 Task: Create a blank project AgileForge with privacy Public and default view as List and in the team Taskers . Create three sections in the project as To-Do, Doing and Done
Action: Mouse moved to (91, 66)
Screenshot: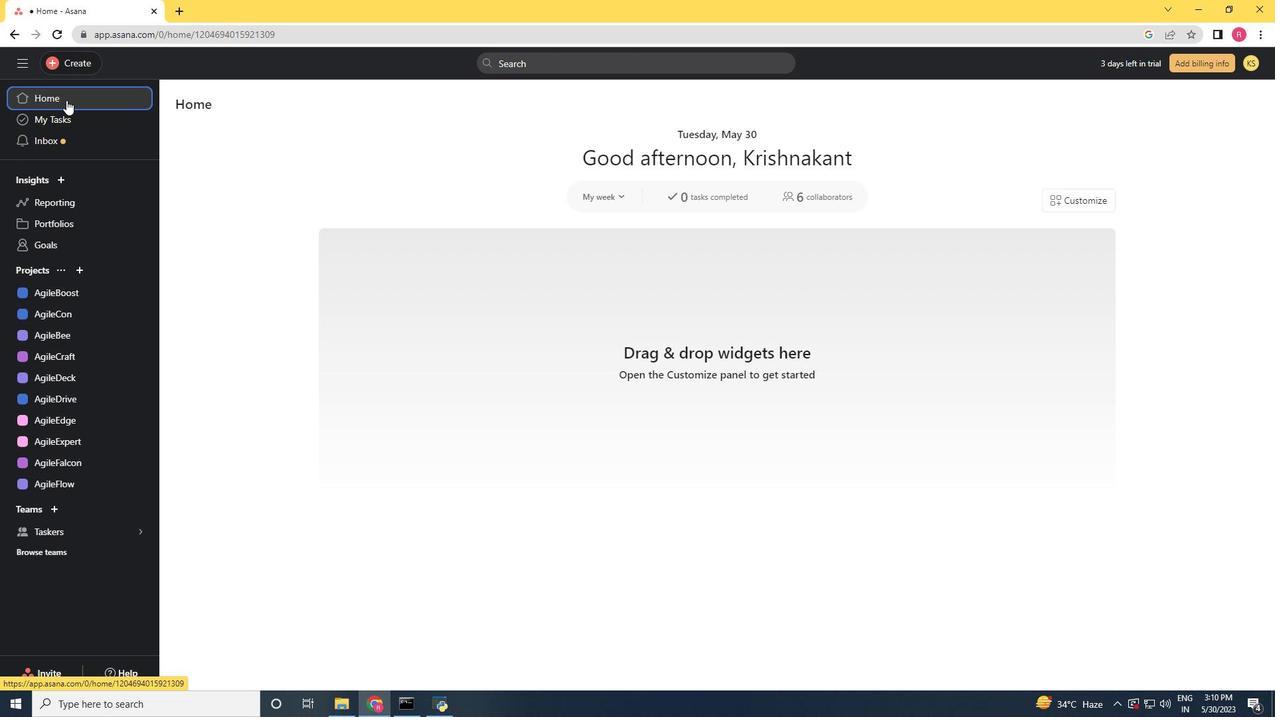 
Action: Mouse pressed left at (91, 66)
Screenshot: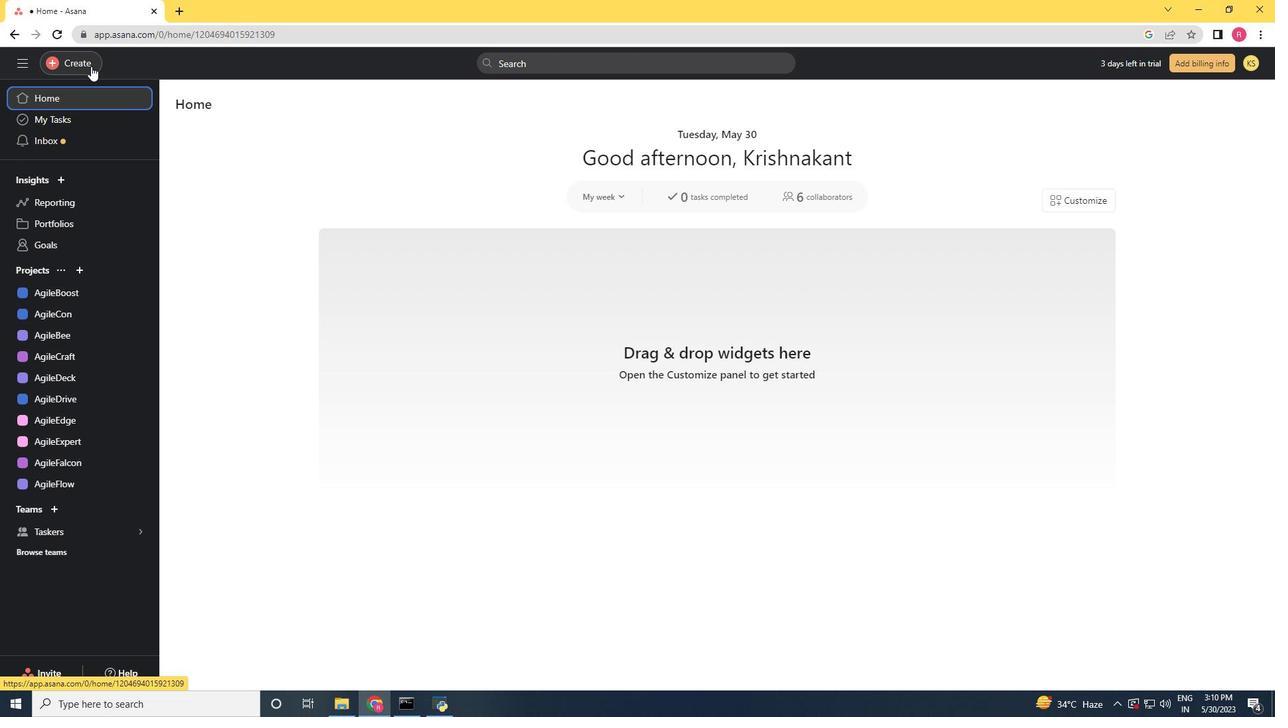 
Action: Mouse moved to (140, 85)
Screenshot: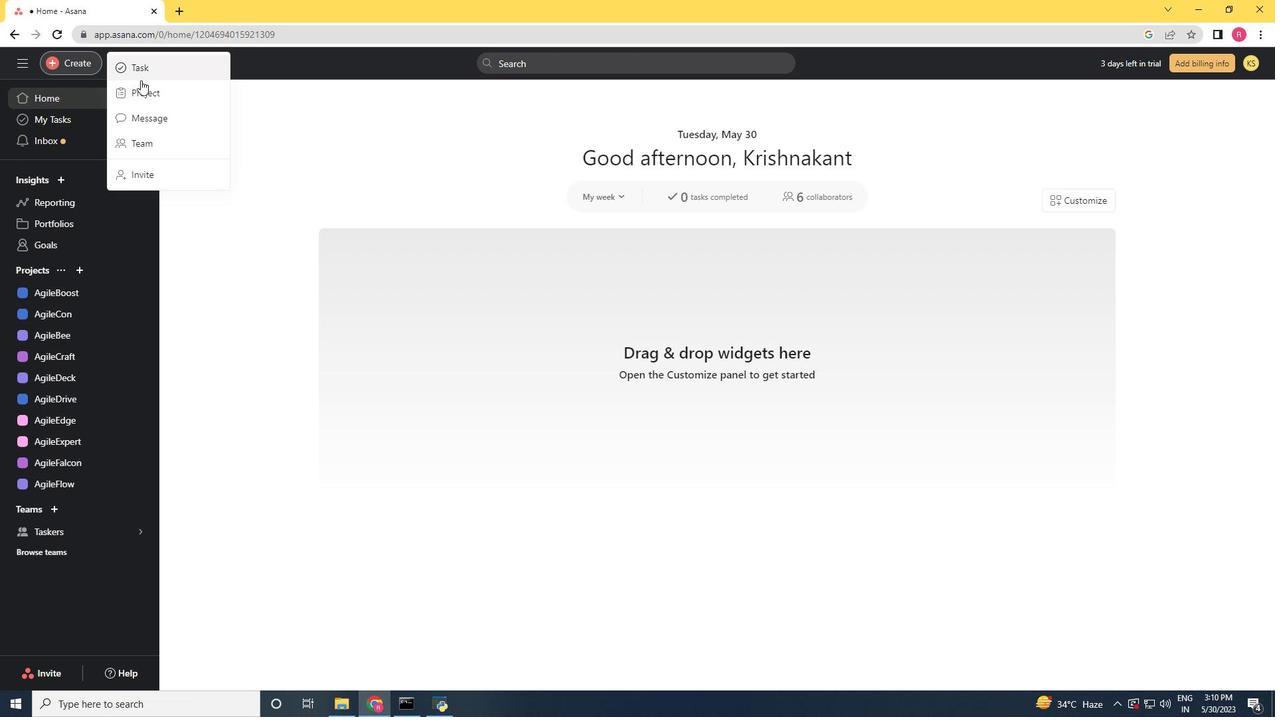 
Action: Mouse pressed left at (140, 85)
Screenshot: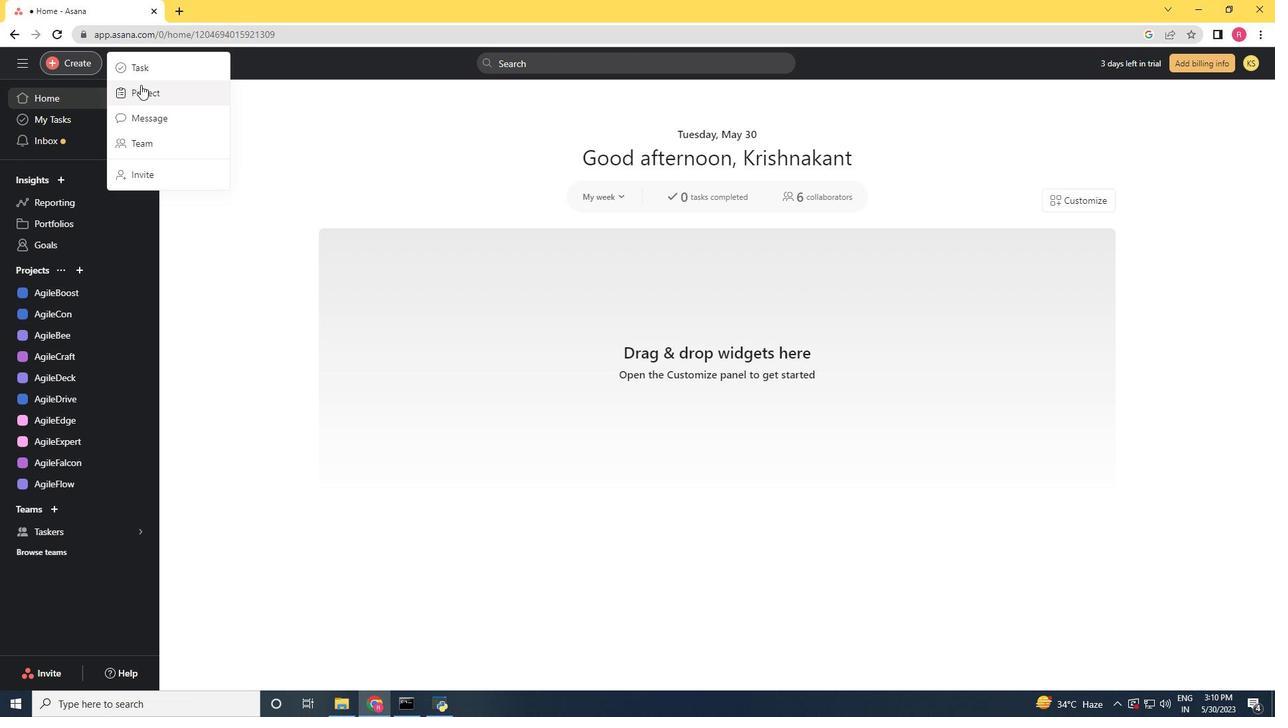 
Action: Mouse moved to (518, 360)
Screenshot: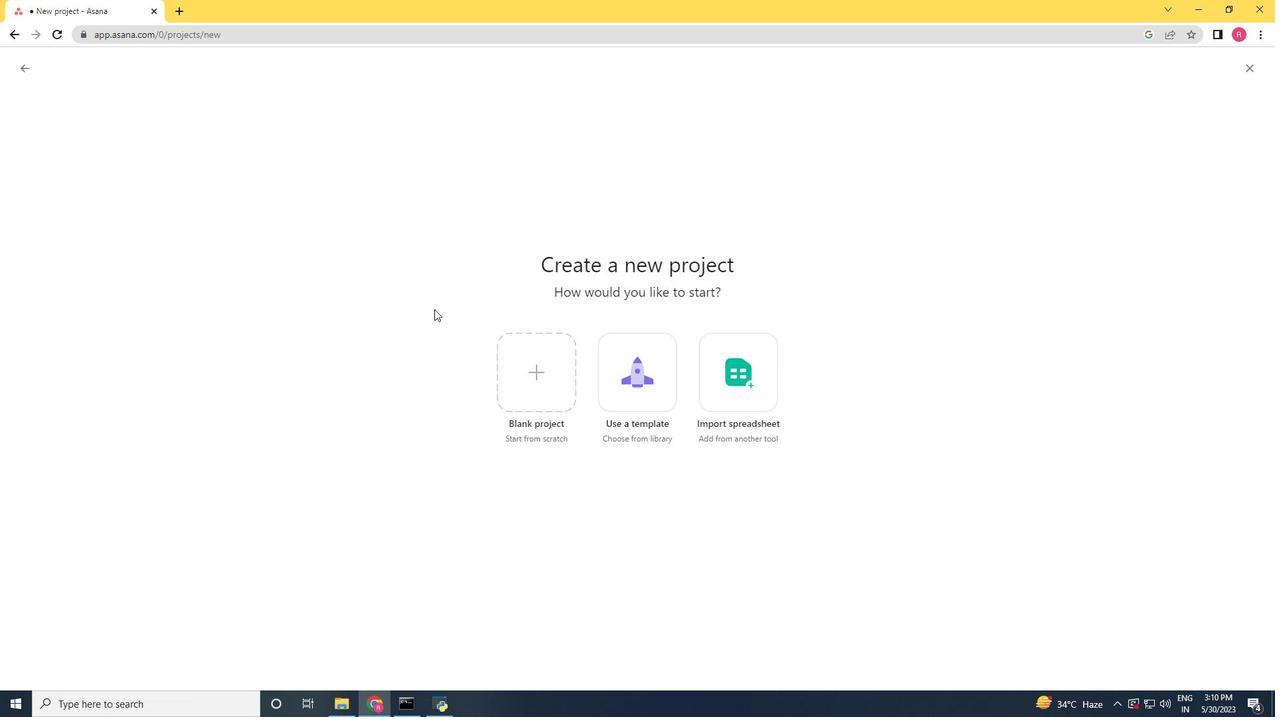 
Action: Mouse pressed left at (518, 360)
Screenshot: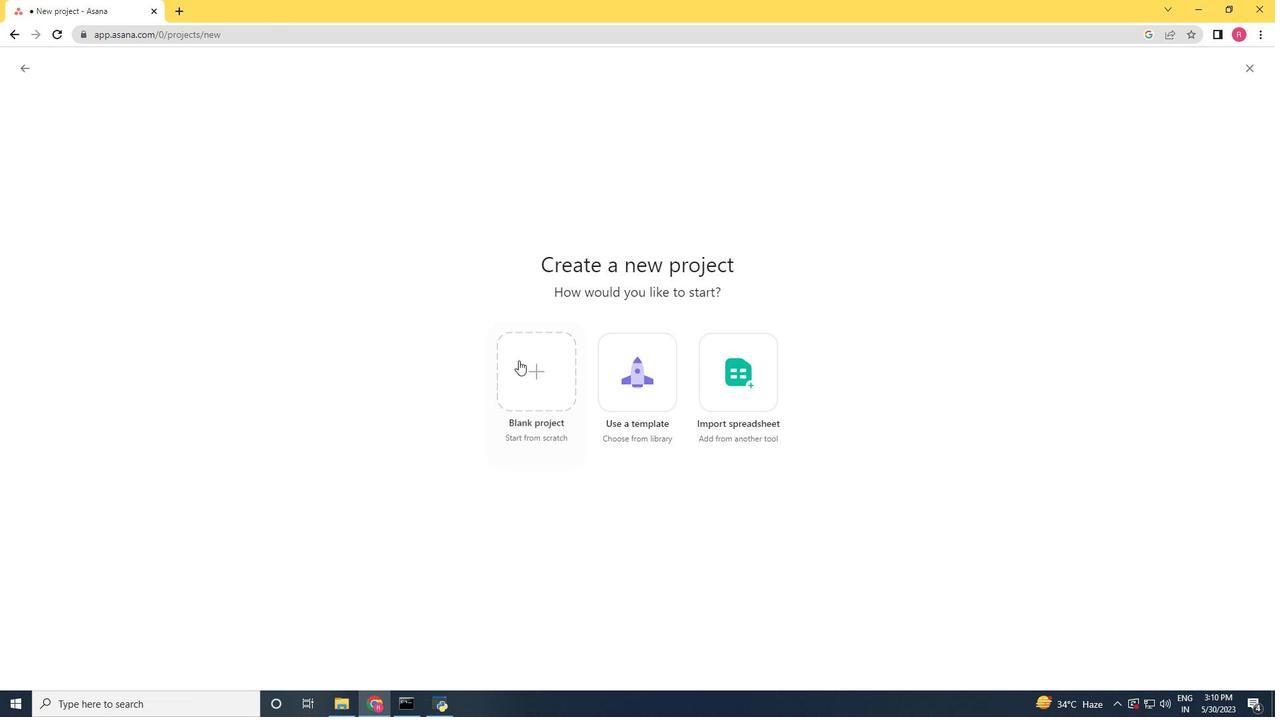 
Action: Mouse moved to (706, 115)
Screenshot: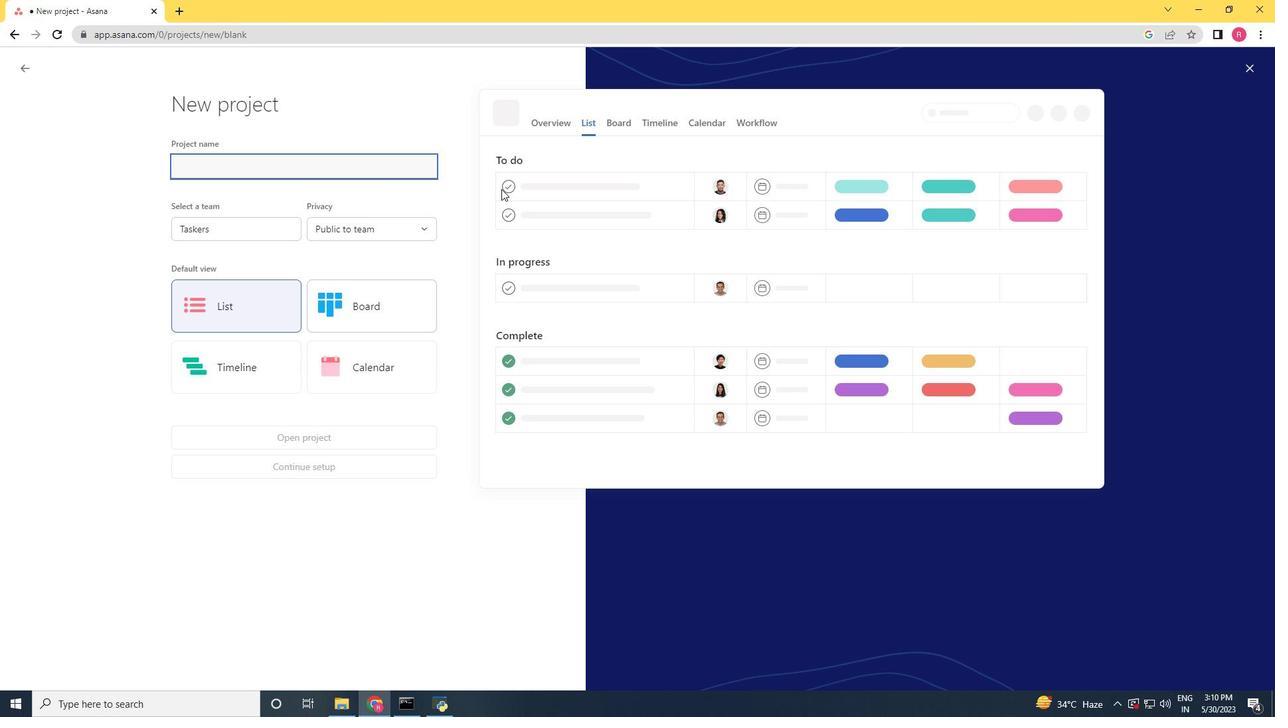 
Action: Key pressed <Key.shift>Agile<Key.shift><Key.shift><Key.shift><Key.shift><Key.shift><Key.shift><Key.shift><Key.shift><Key.shift><Key.shift><Key.shift><Key.shift><Key.shift><Key.shift><Key.shift><Key.shift><Key.shift><Key.shift><Key.shift><Key.shift><Key.shift><Key.shift><Key.shift><Key.shift><Key.shift><Key.shift><Key.shift><Key.shift><Key.shift><Key.shift><Key.shift><Key.shift><Key.shift><Key.shift><Key.shift><Key.shift>Forge
Screenshot: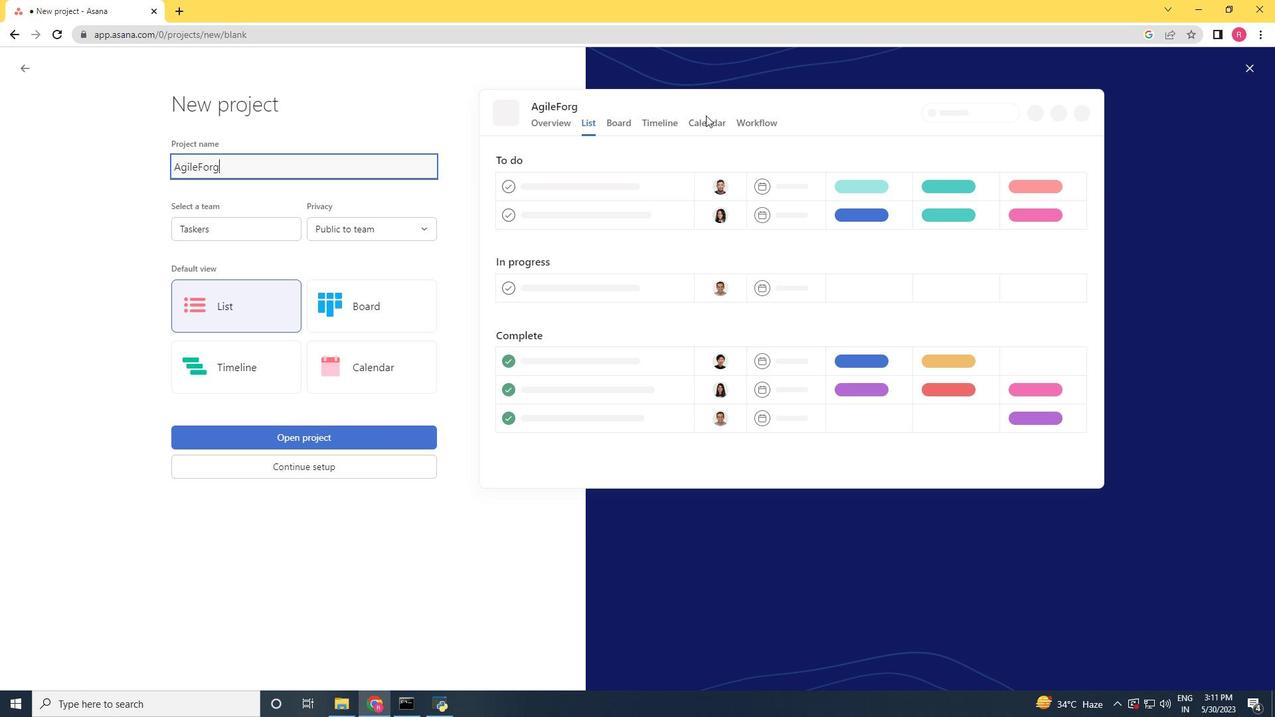 
Action: Mouse moved to (405, 223)
Screenshot: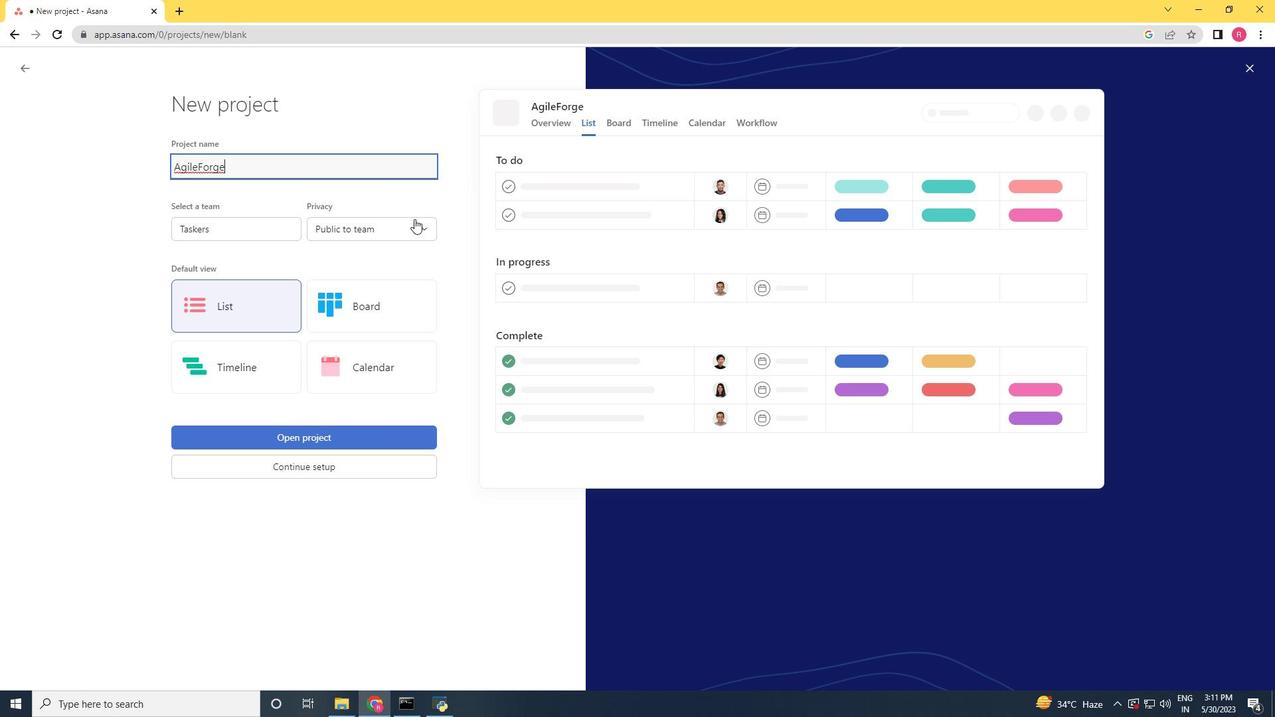 
Action: Mouse pressed left at (405, 223)
Screenshot: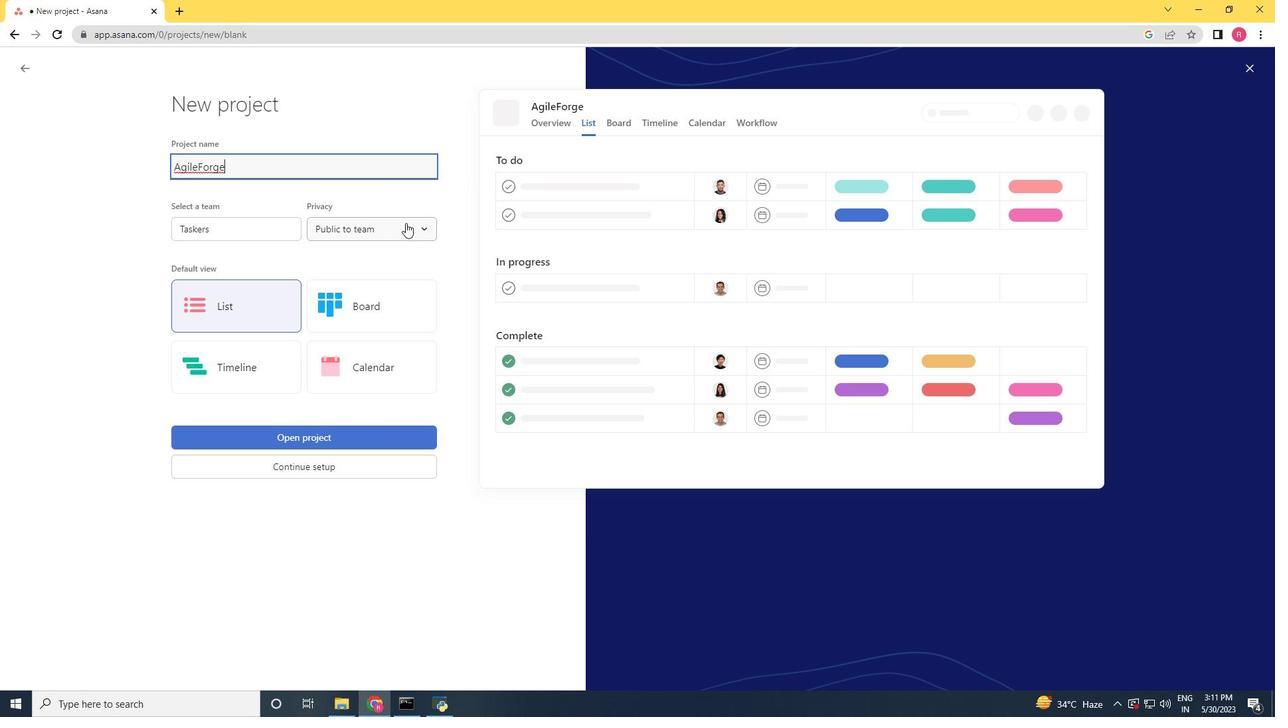 
Action: Mouse moved to (374, 252)
Screenshot: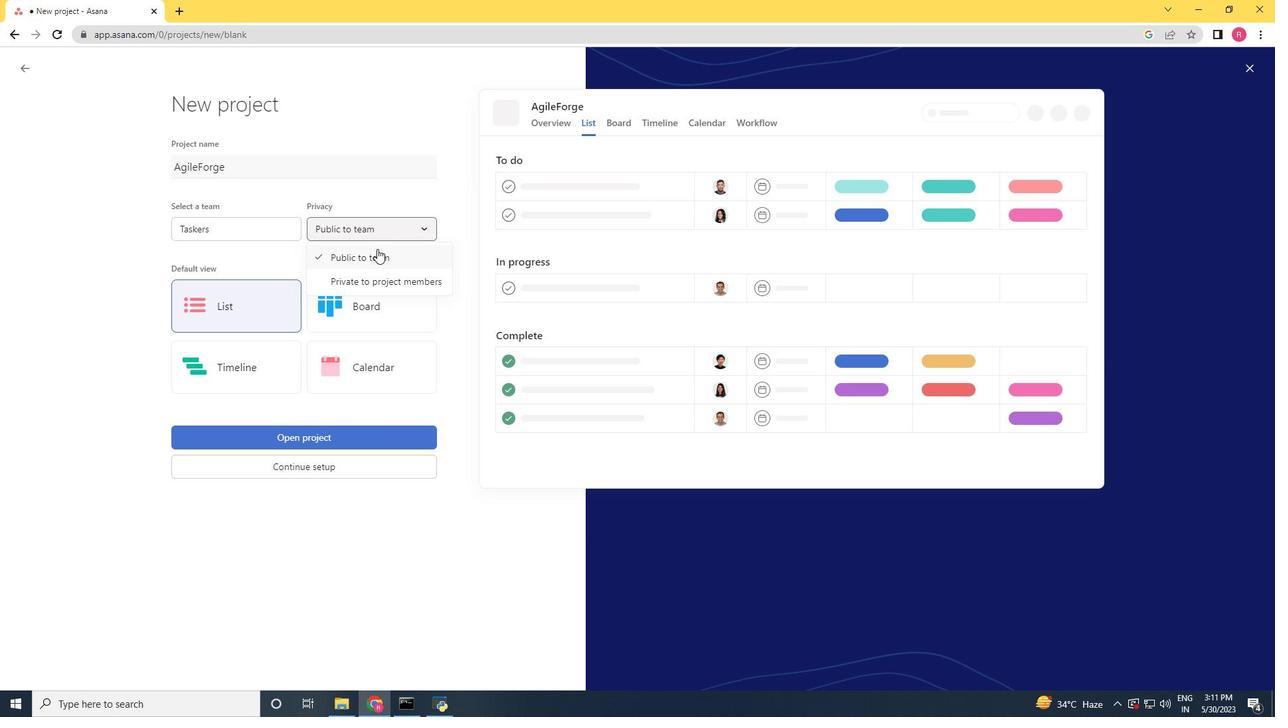 
Action: Mouse pressed left at (374, 252)
Screenshot: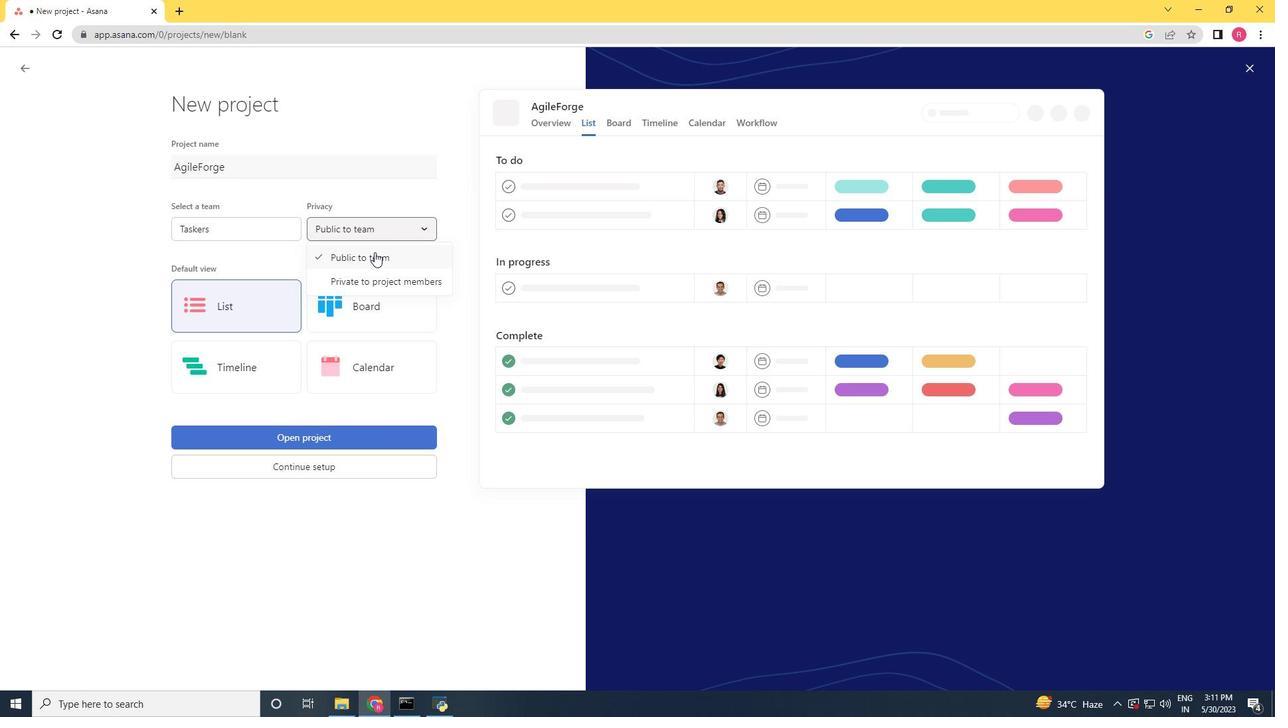 
Action: Mouse moved to (261, 302)
Screenshot: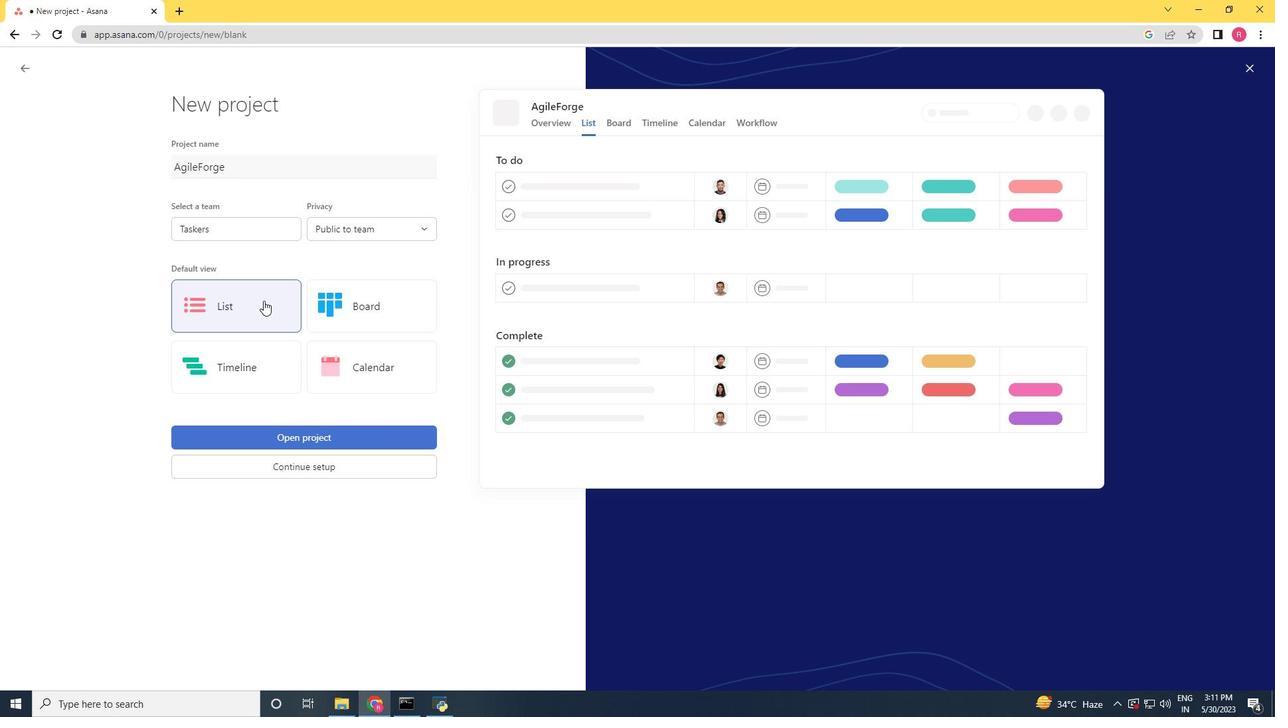 
Action: Mouse pressed left at (261, 302)
Screenshot: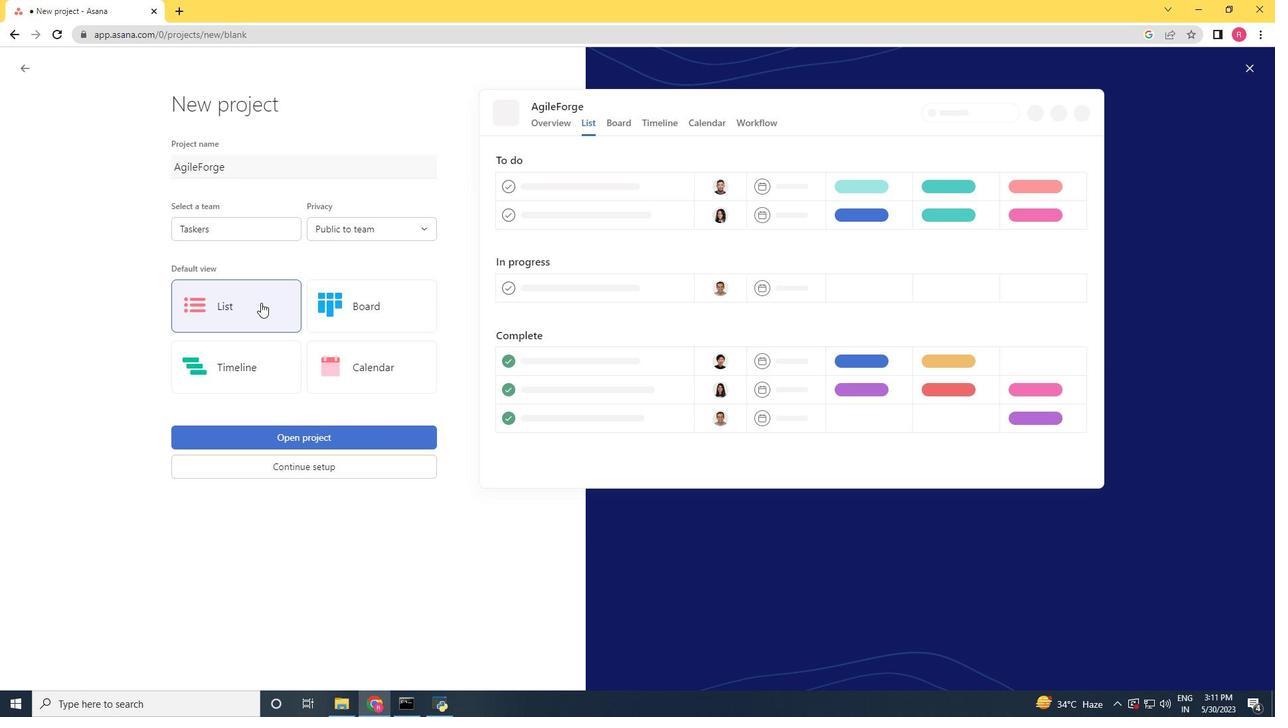 
Action: Mouse moved to (257, 232)
Screenshot: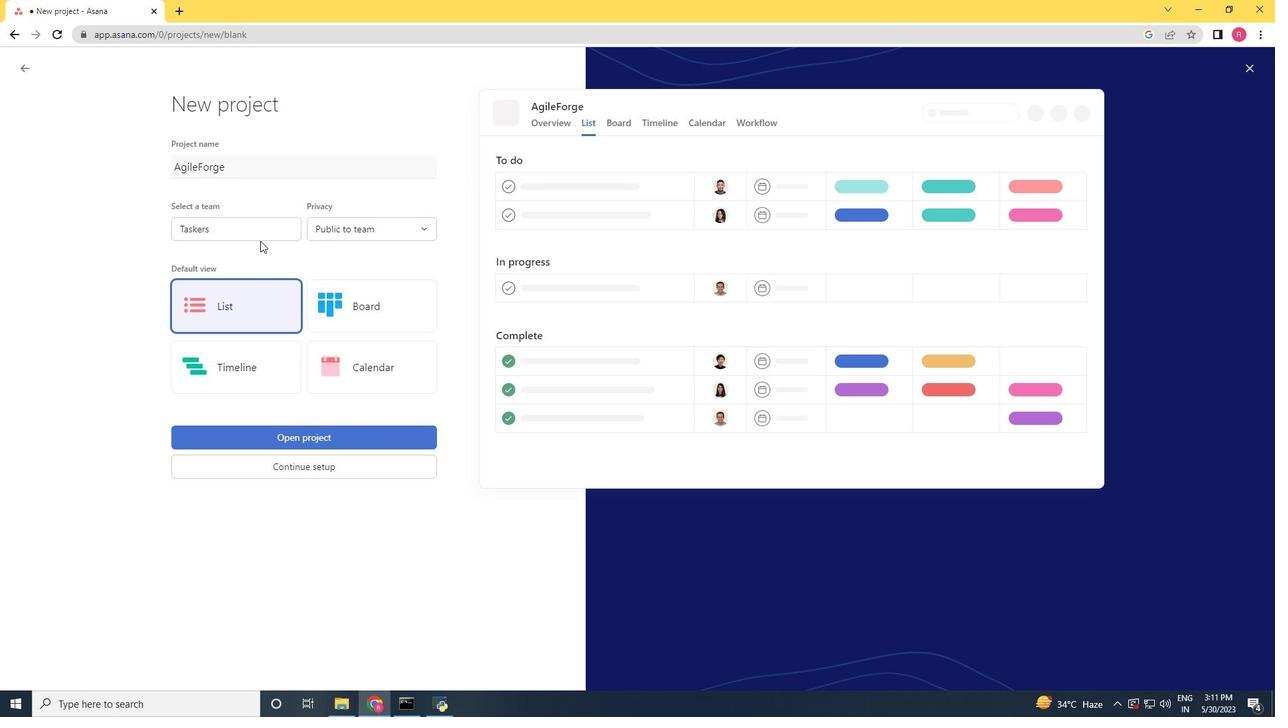 
Action: Mouse pressed left at (257, 232)
Screenshot: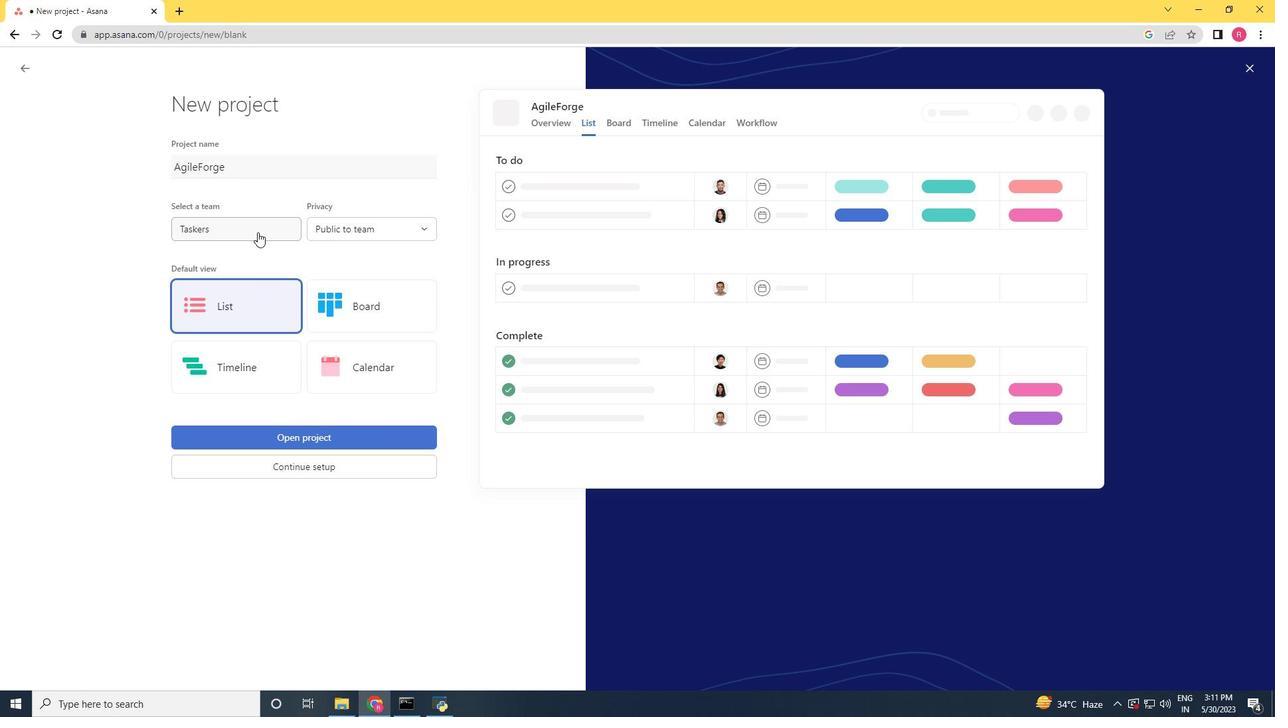 
Action: Mouse moved to (227, 245)
Screenshot: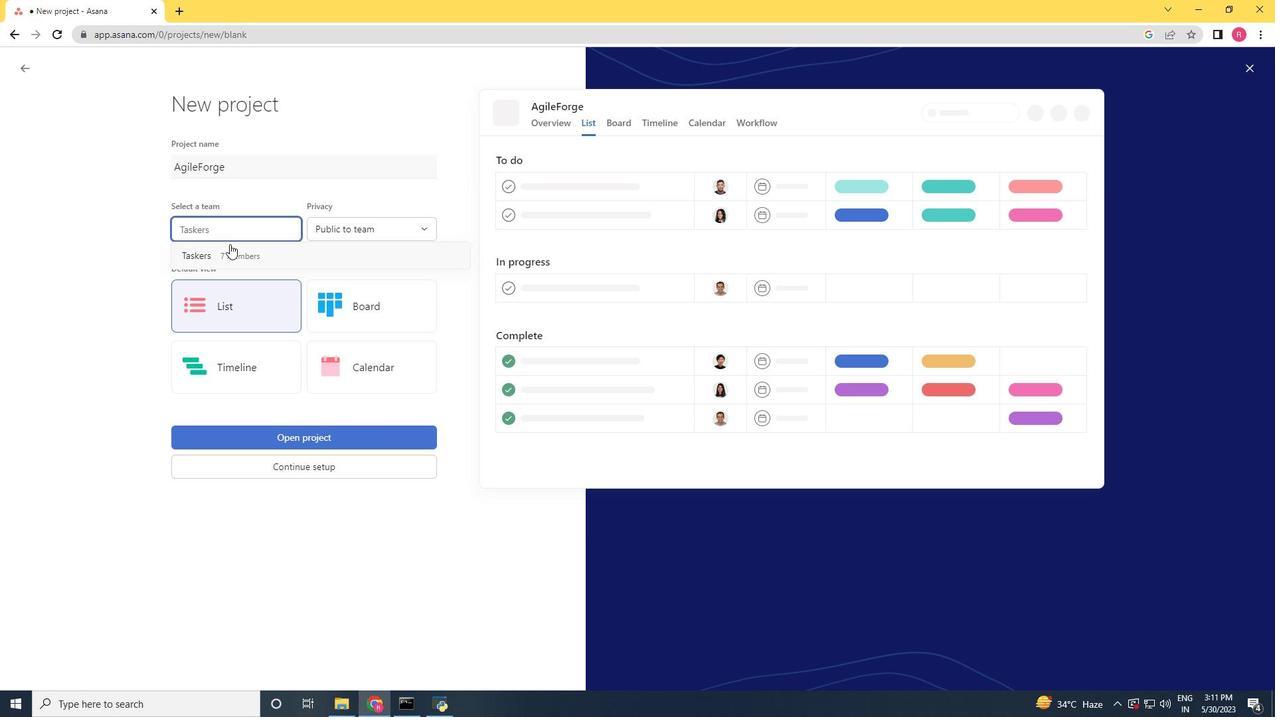 
Action: Mouse pressed left at (227, 245)
Screenshot: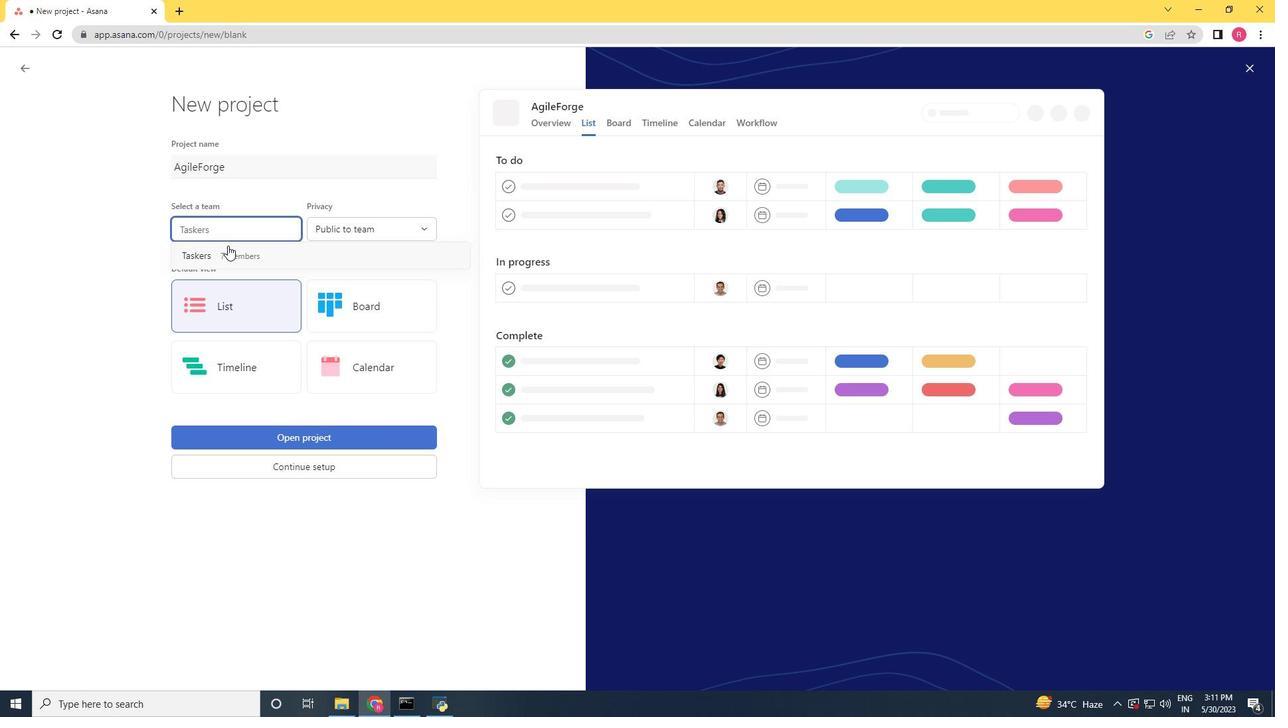 
Action: Mouse moved to (290, 432)
Screenshot: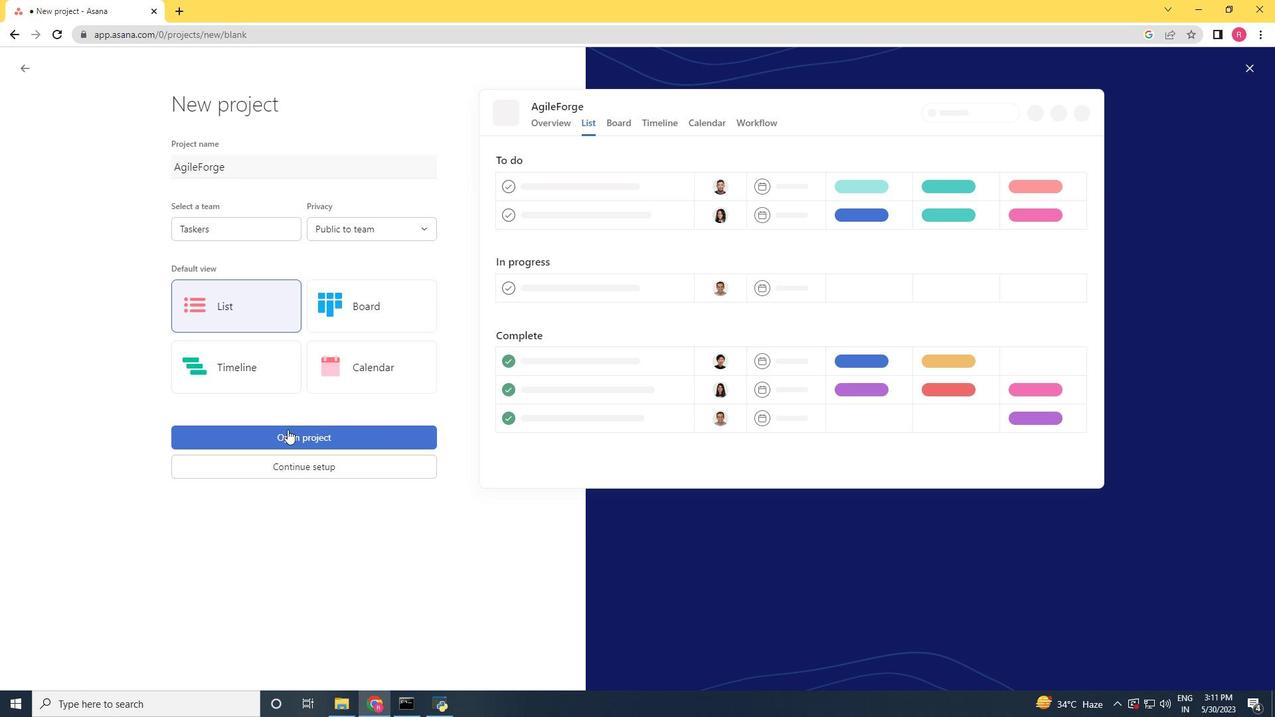 
Action: Mouse pressed left at (290, 432)
Screenshot: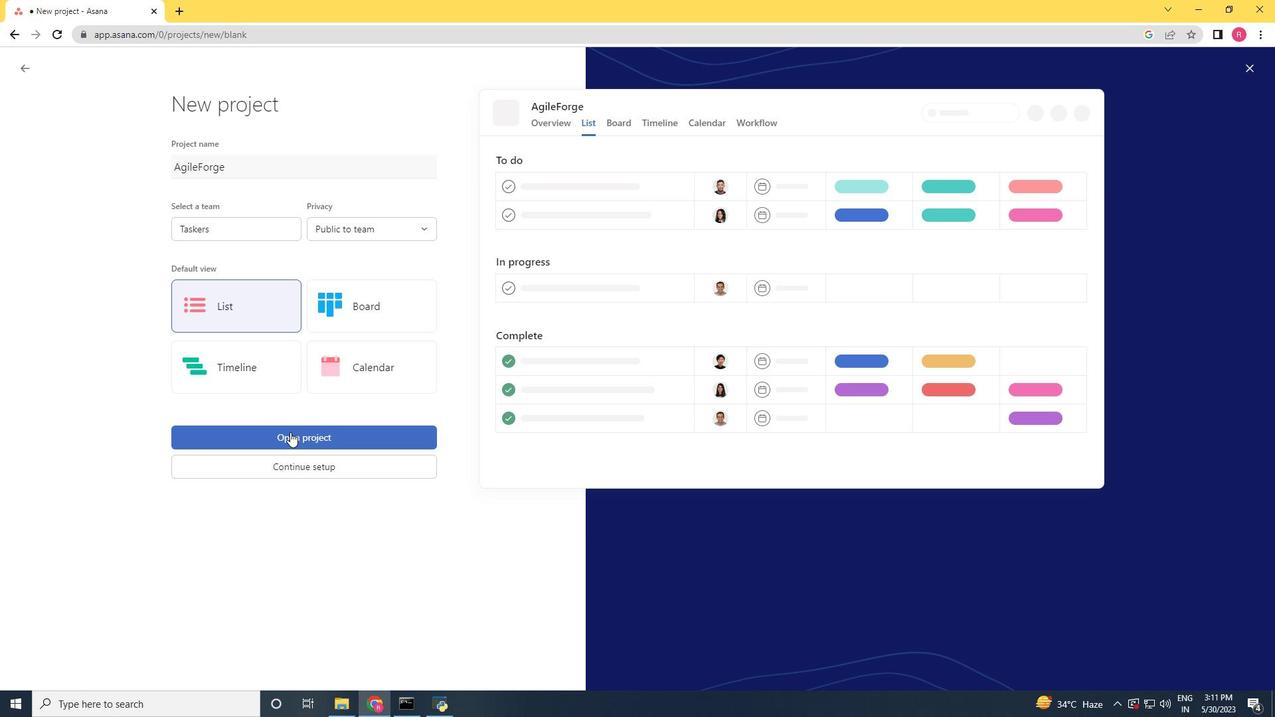 
Action: Mouse moved to (239, 291)
Screenshot: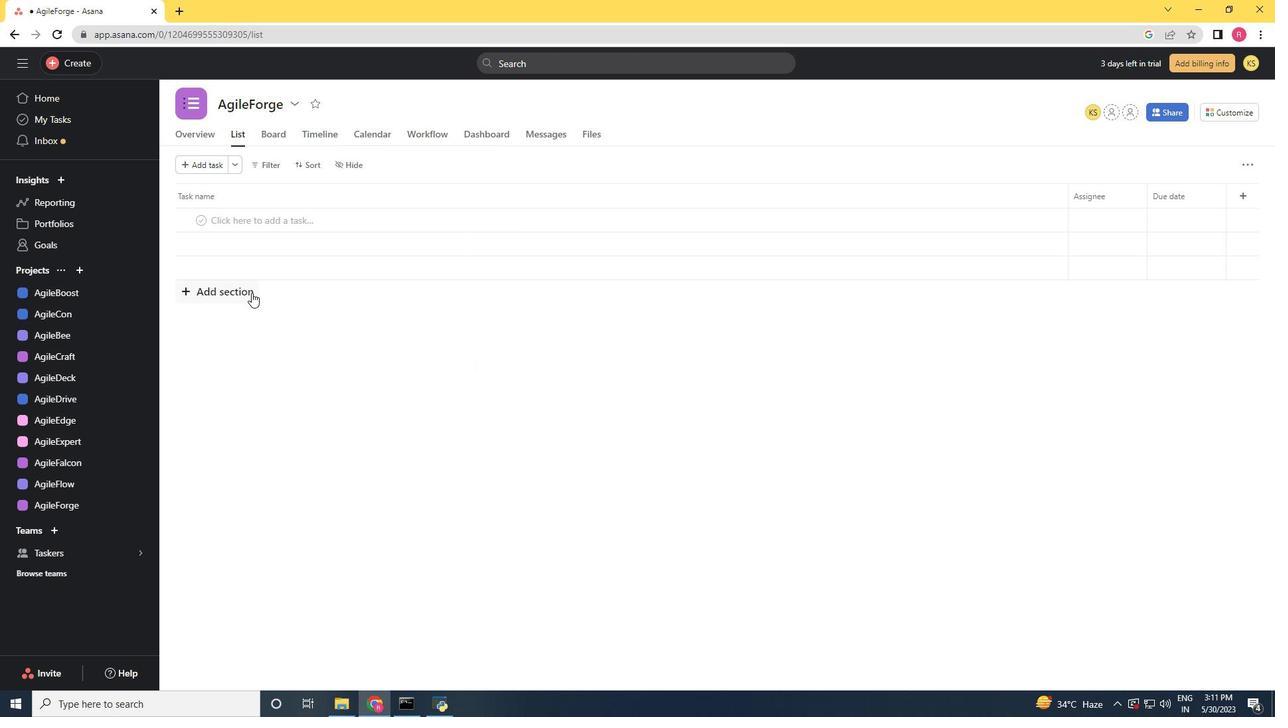 
Action: Mouse pressed left at (239, 291)
Screenshot: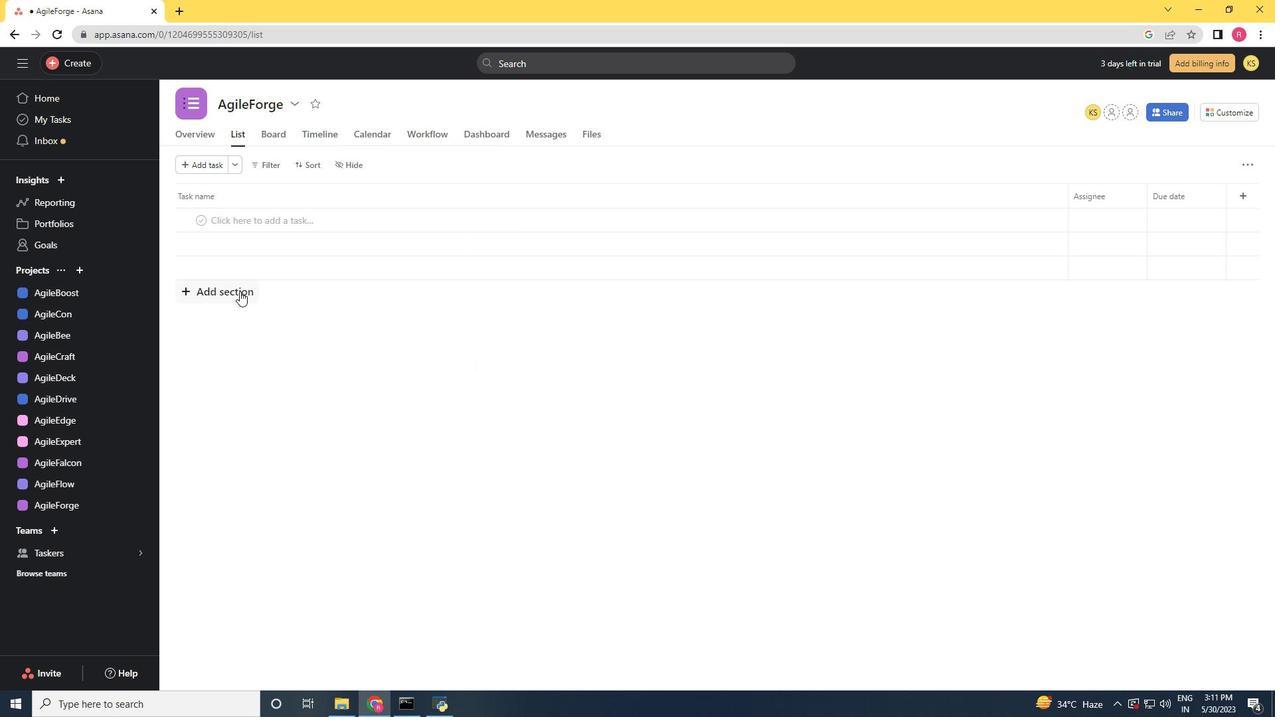 
Action: Key pressed <Key.shift><Key.shift><Key.shift><Key.shift><Key.shift><Key.shift>To-<Key.shift>Do<Key.enter>
Screenshot: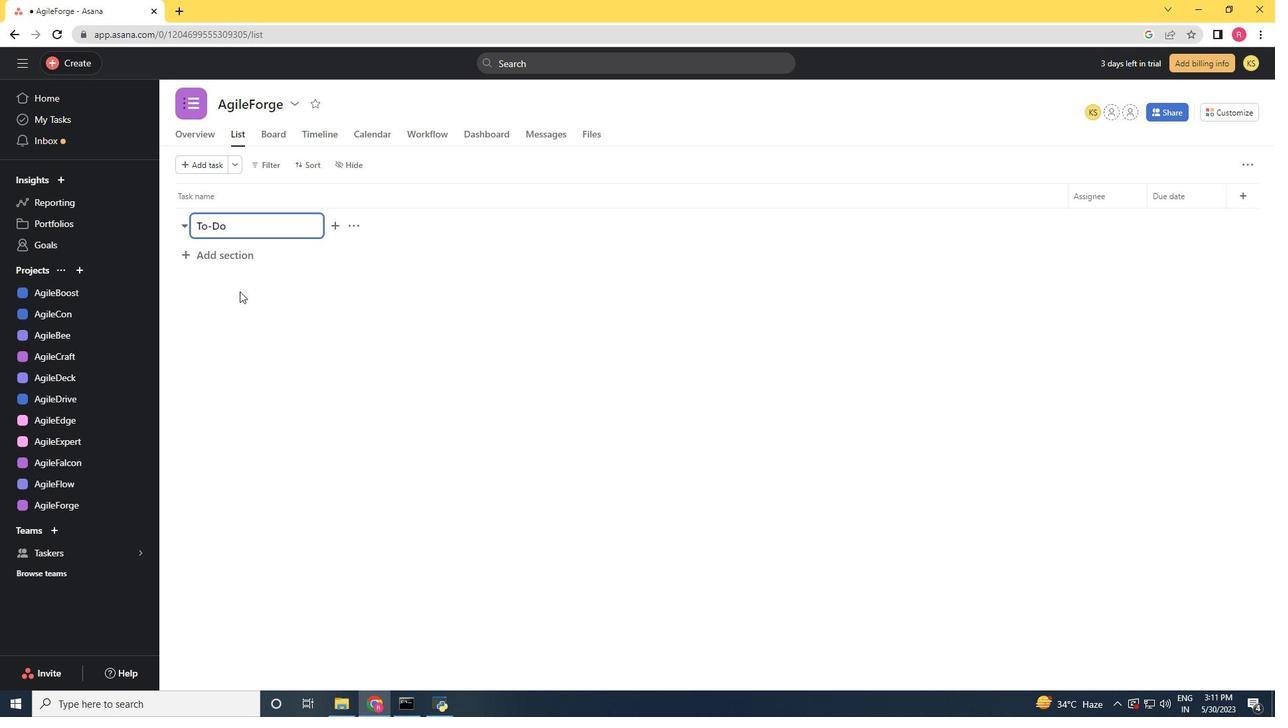 
Action: Mouse moved to (213, 304)
Screenshot: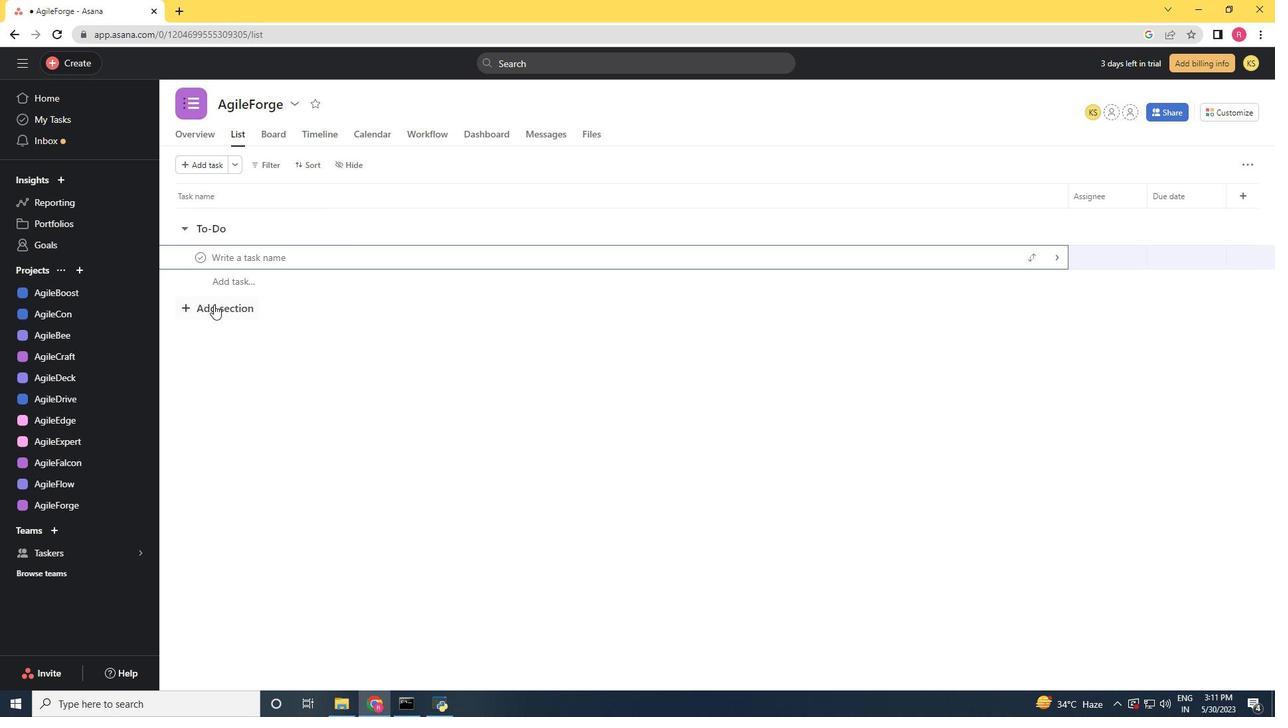
Action: Mouse pressed left at (213, 304)
Screenshot: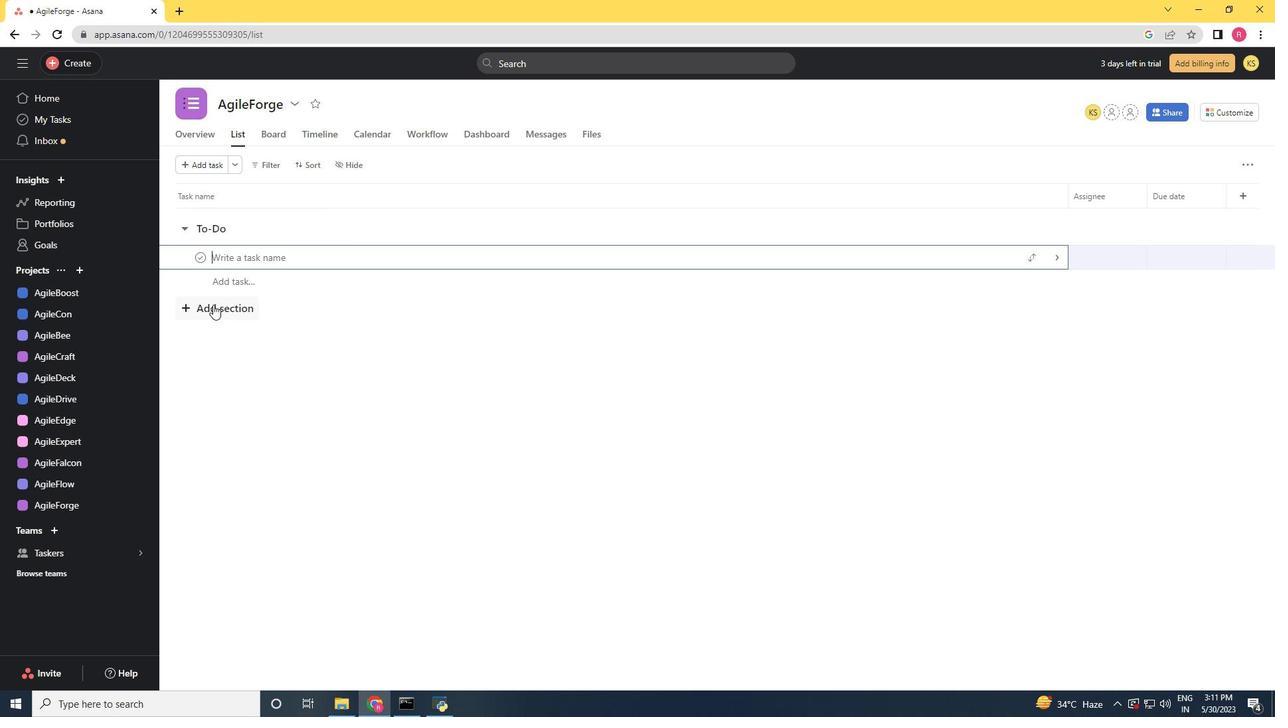 
Action: Mouse moved to (211, 257)
Screenshot: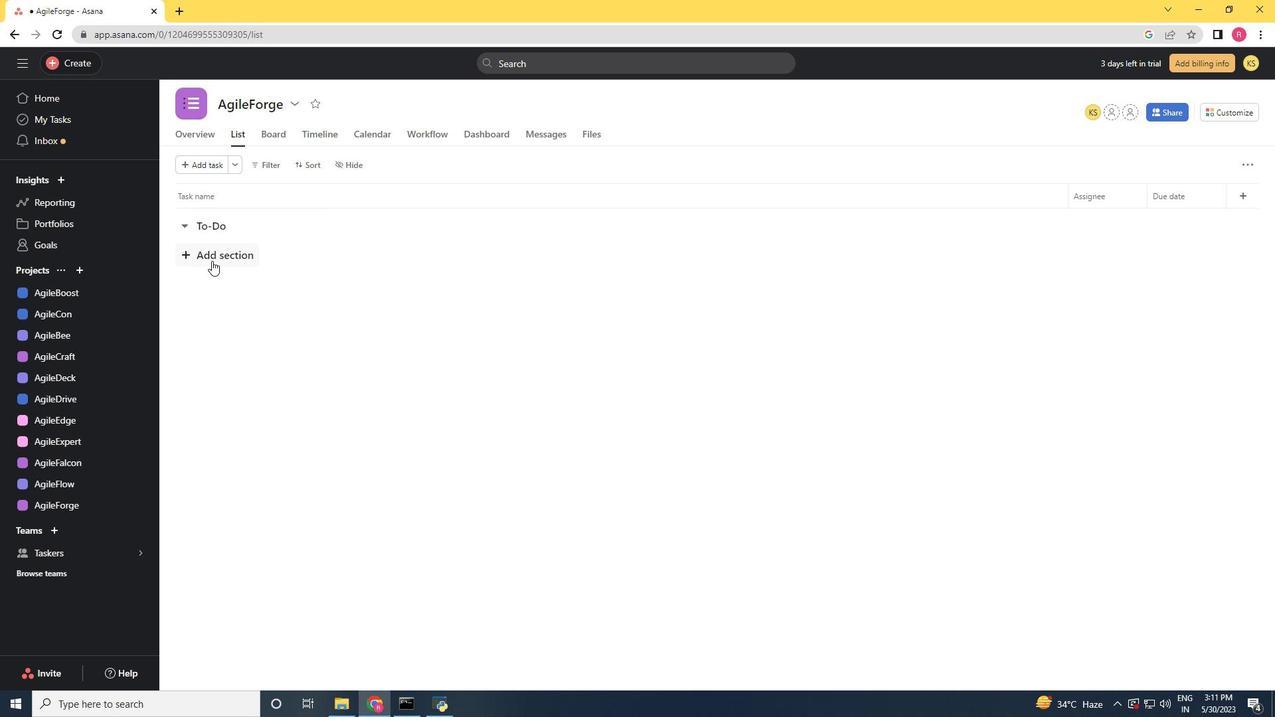
Action: Mouse pressed left at (211, 257)
Screenshot: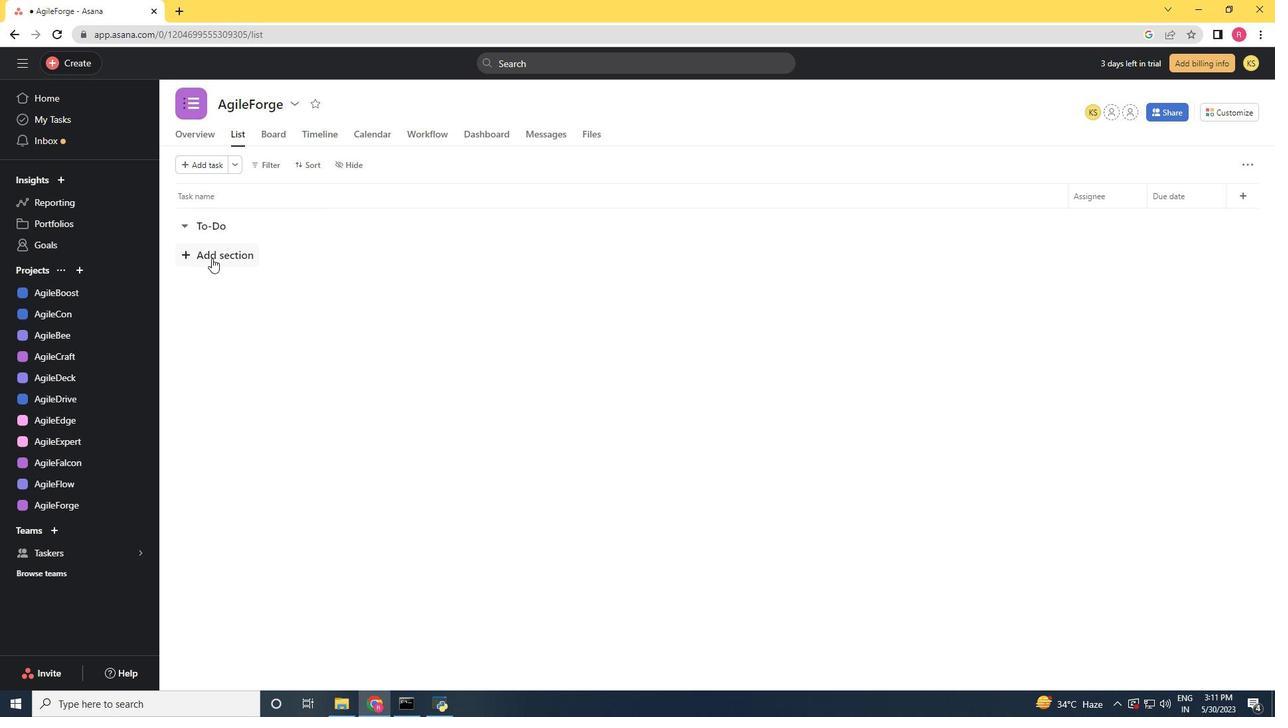 
Action: Key pressed <Key.shift><Key.shift><Key.shift><Key.shift><Key.shift><Key.shift><Key.shift><Key.shift><Key.shift>Doing<Key.enter>
Screenshot: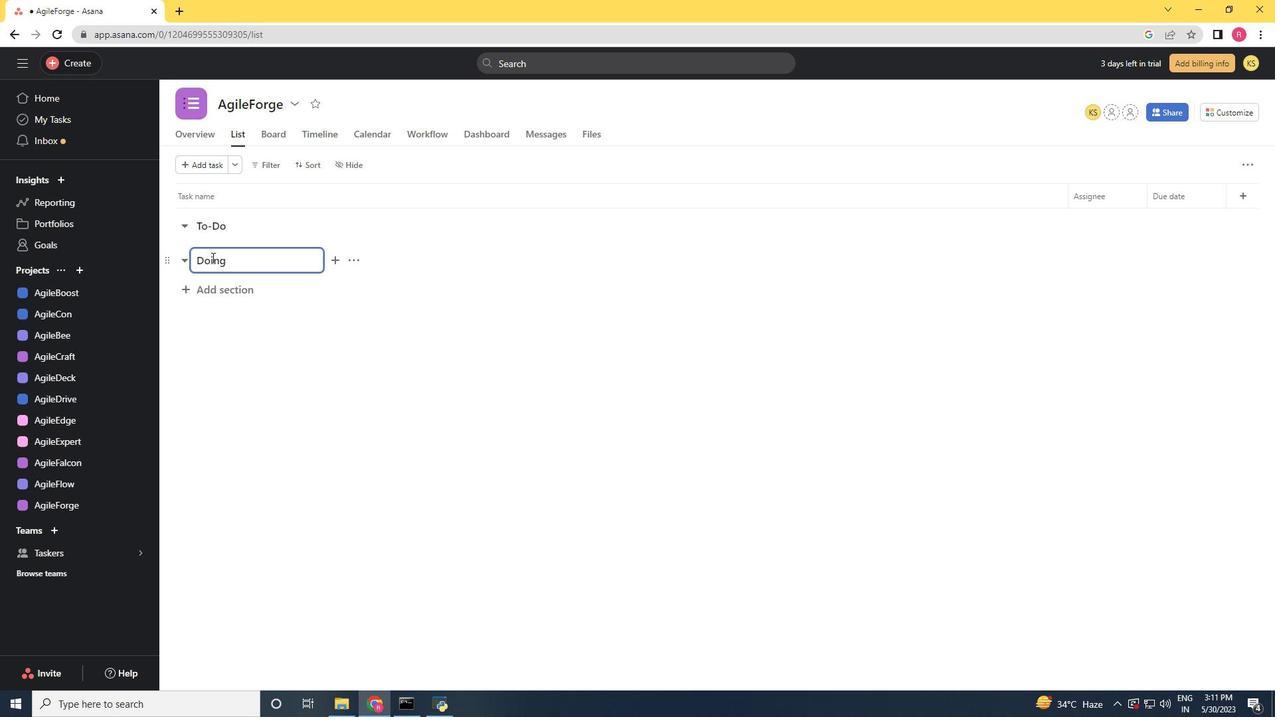 
Action: Mouse moved to (213, 336)
Screenshot: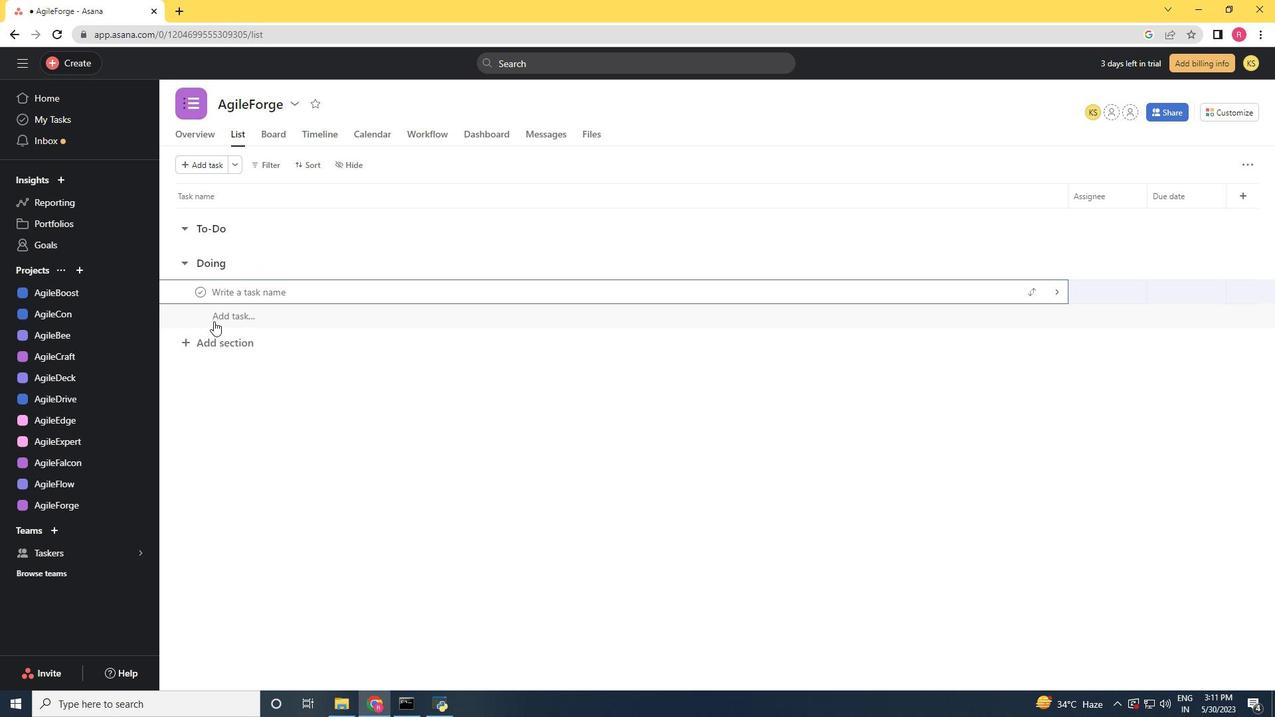 
Action: Mouse pressed left at (213, 336)
Screenshot: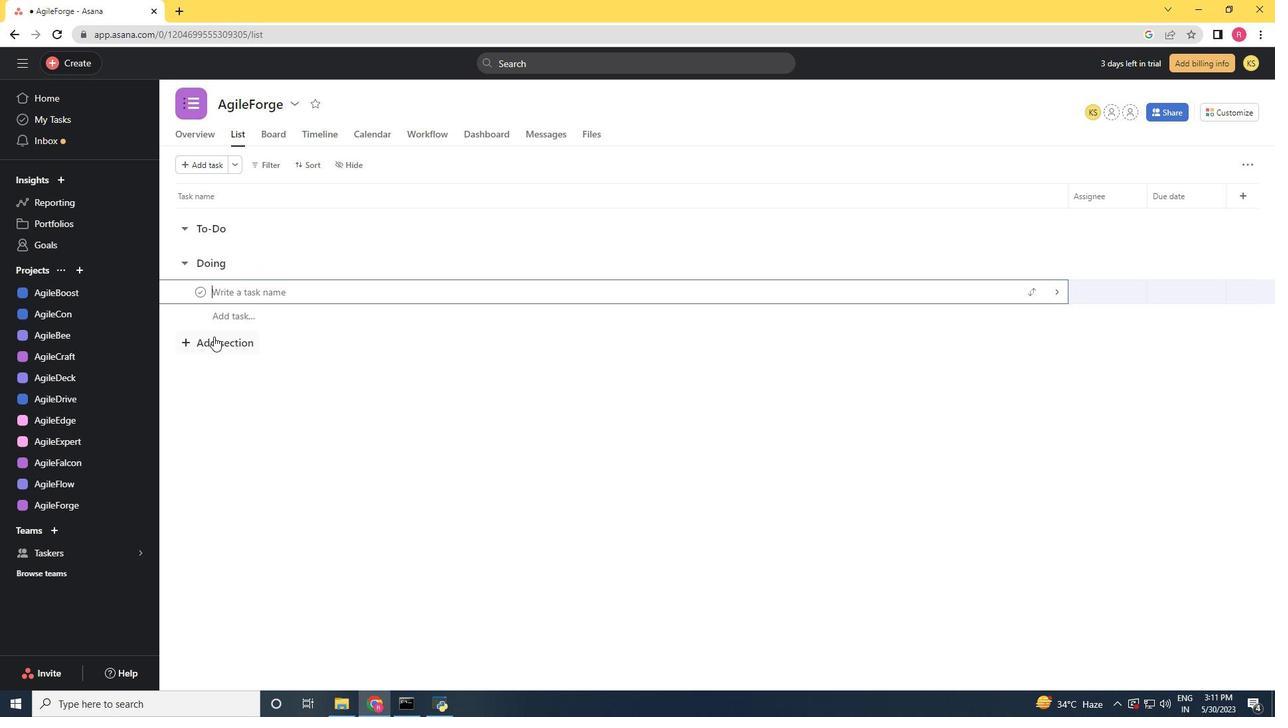 
Action: Mouse moved to (204, 288)
Screenshot: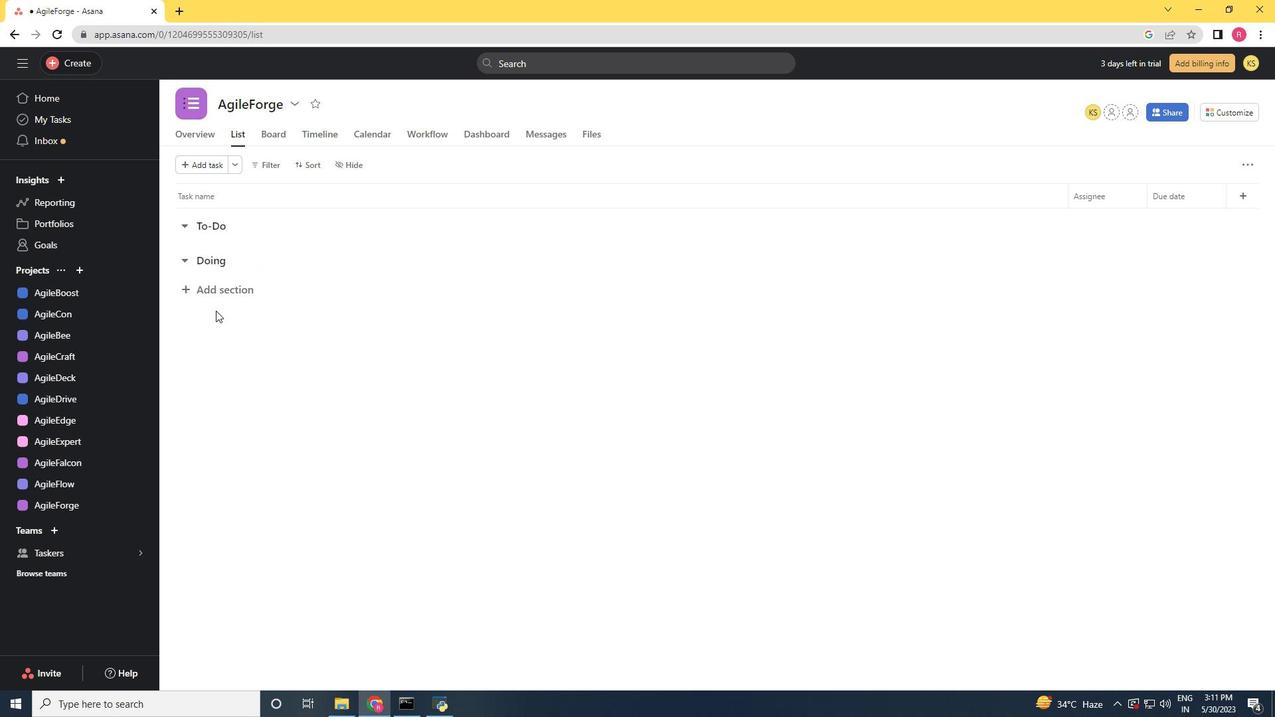 
Action: Mouse pressed left at (204, 288)
Screenshot: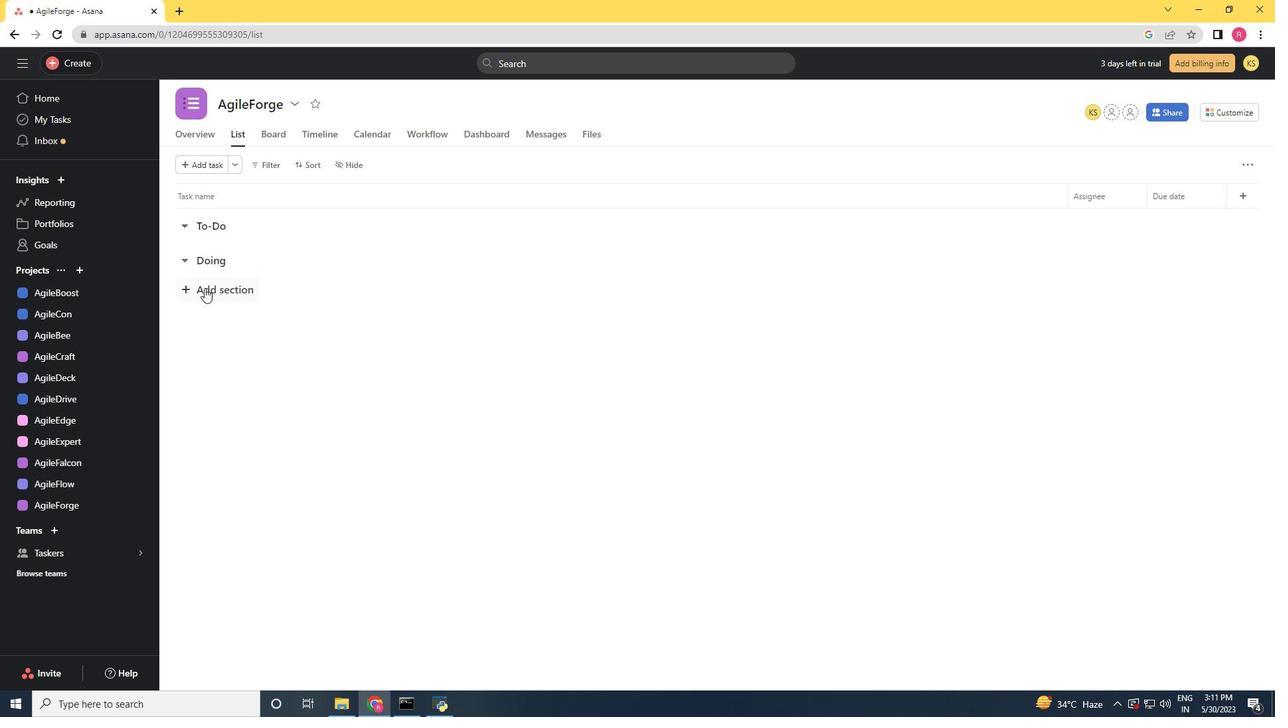 
Action: Key pressed <Key.shift><Key.shift><Key.shift><Key.shift><Key.shift><Key.shift><Key.shift>Done<Key.enter>
Screenshot: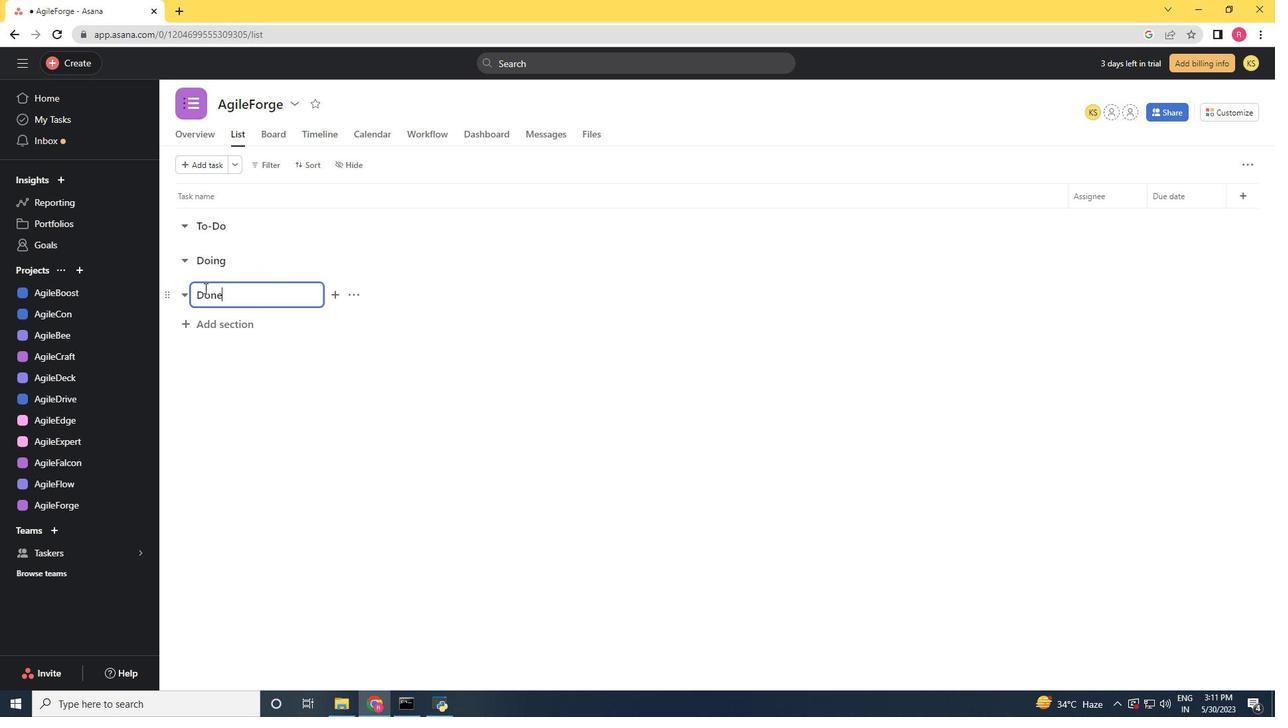 
Action: Mouse scrolled (204, 289) with delta (0, 0)
Screenshot: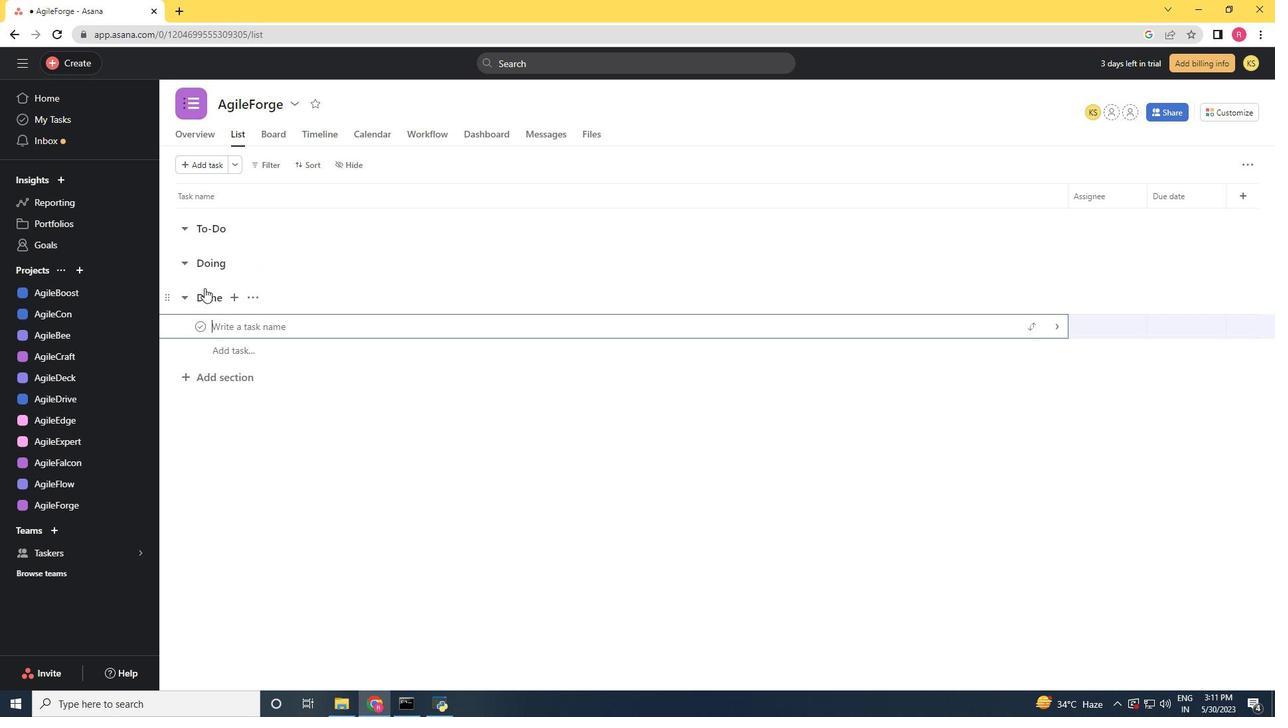 
Action: Mouse moved to (211, 428)
Screenshot: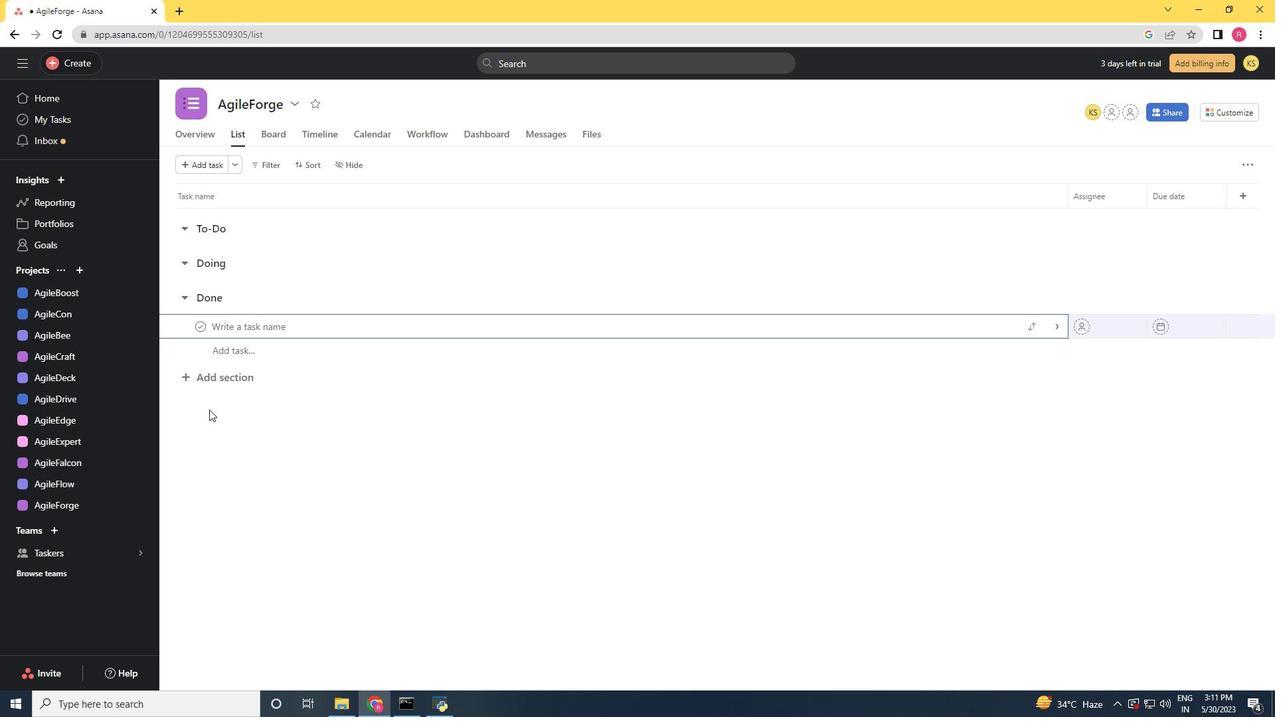 
Action: Mouse pressed left at (211, 428)
Screenshot: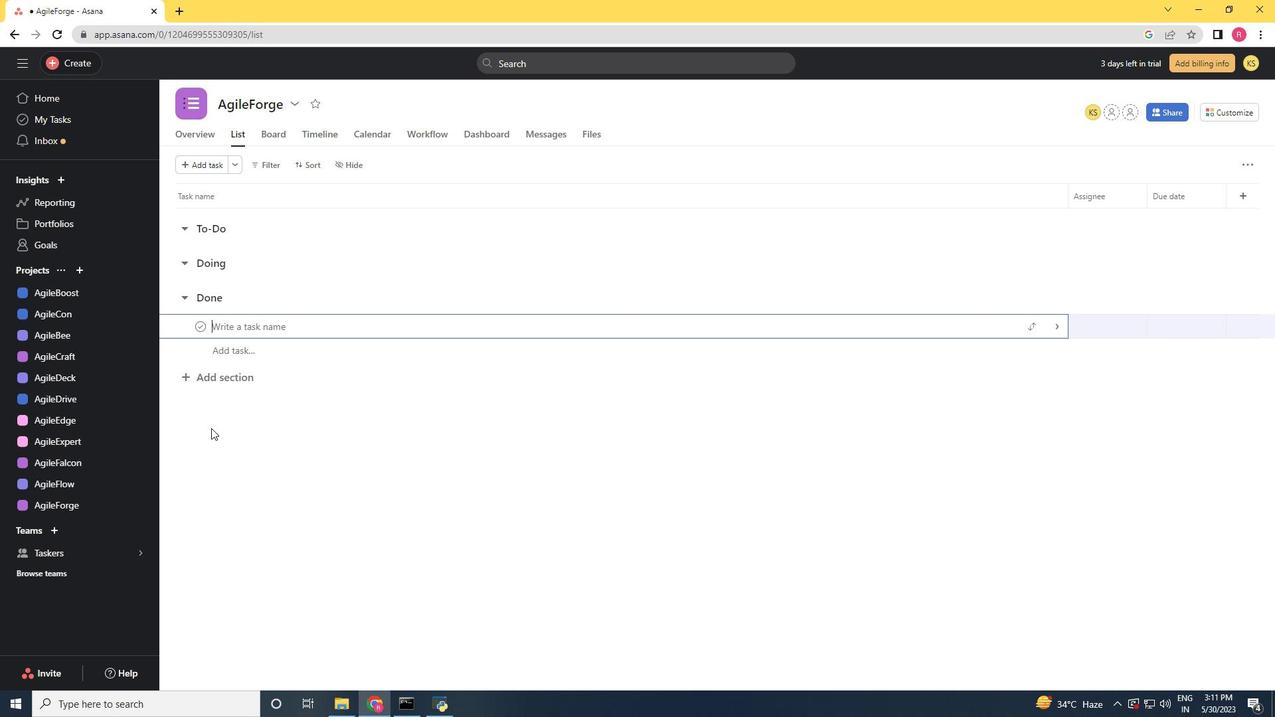 
